 Task: In Heading Arial with underline. Font size of heading  '18'Font style of data Calibri. Font size of data  9Alignment of headline & data Align center. Fill color in heading,  RedFont color of data Black Apply border in Data No BorderIn the sheet  Excel Spreadsheet Filebook
Action: Mouse moved to (962, 138)
Screenshot: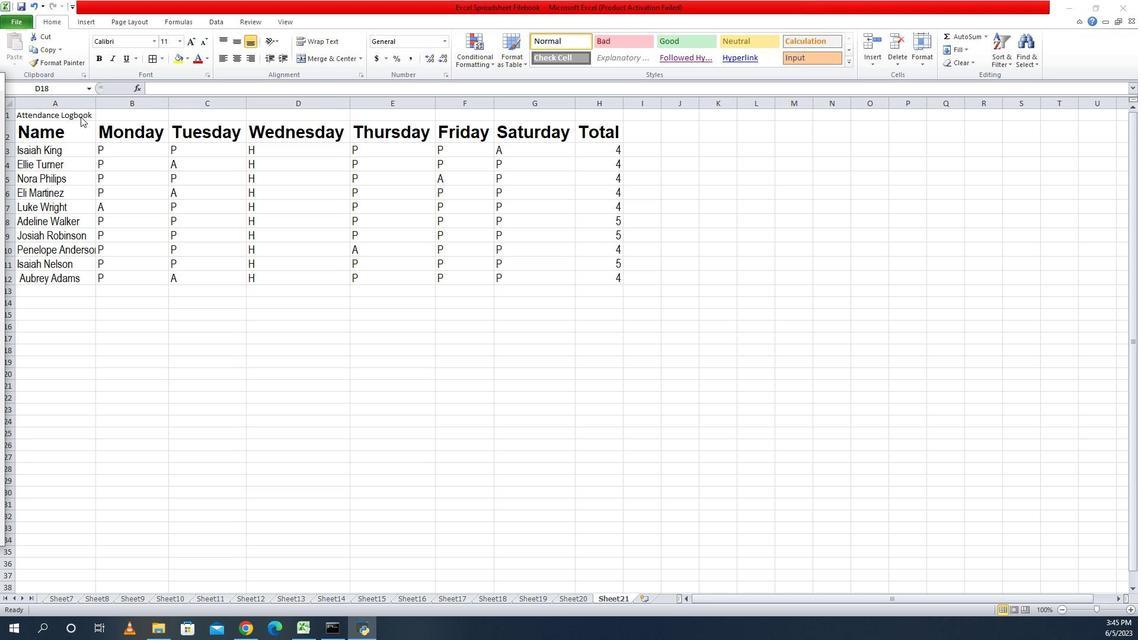 
Action: Mouse pressed left at (962, 138)
Screenshot: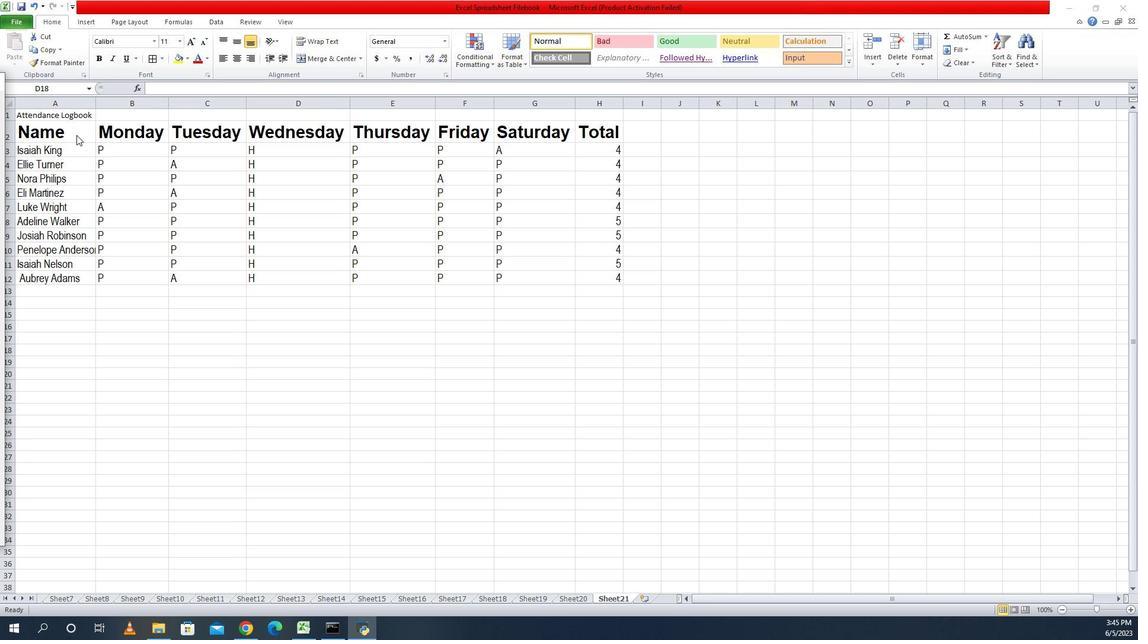 
Action: Mouse moved to (962, 135)
Screenshot: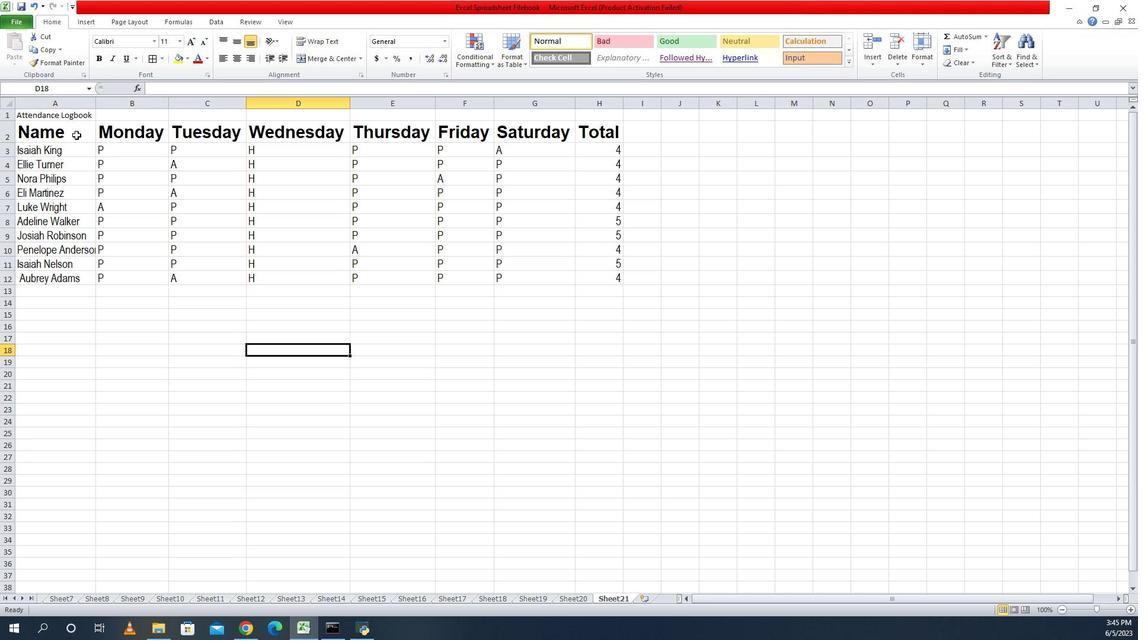 
Action: Mouse pressed left at (962, 135)
Screenshot: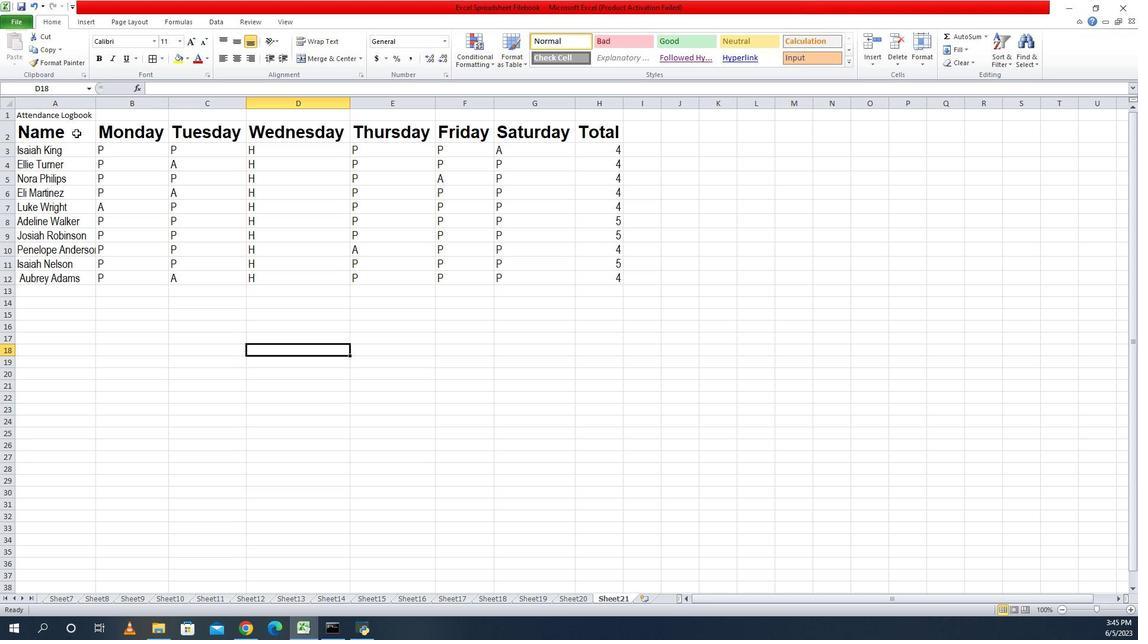 
Action: Mouse moved to (1008, 63)
Screenshot: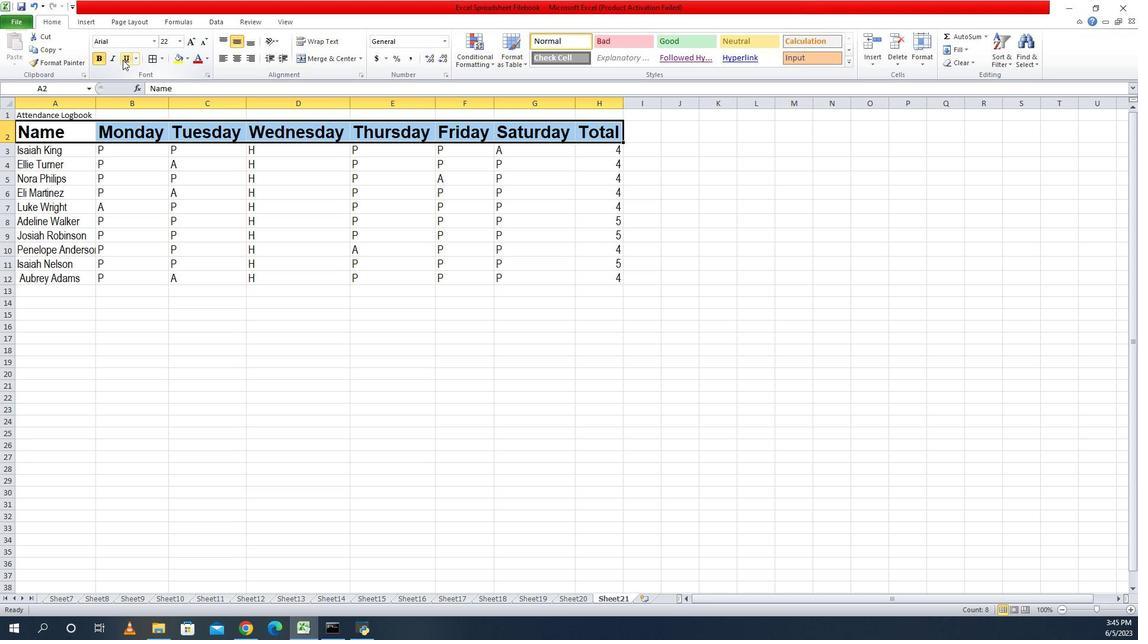 
Action: Mouse pressed left at (1008, 63)
Screenshot: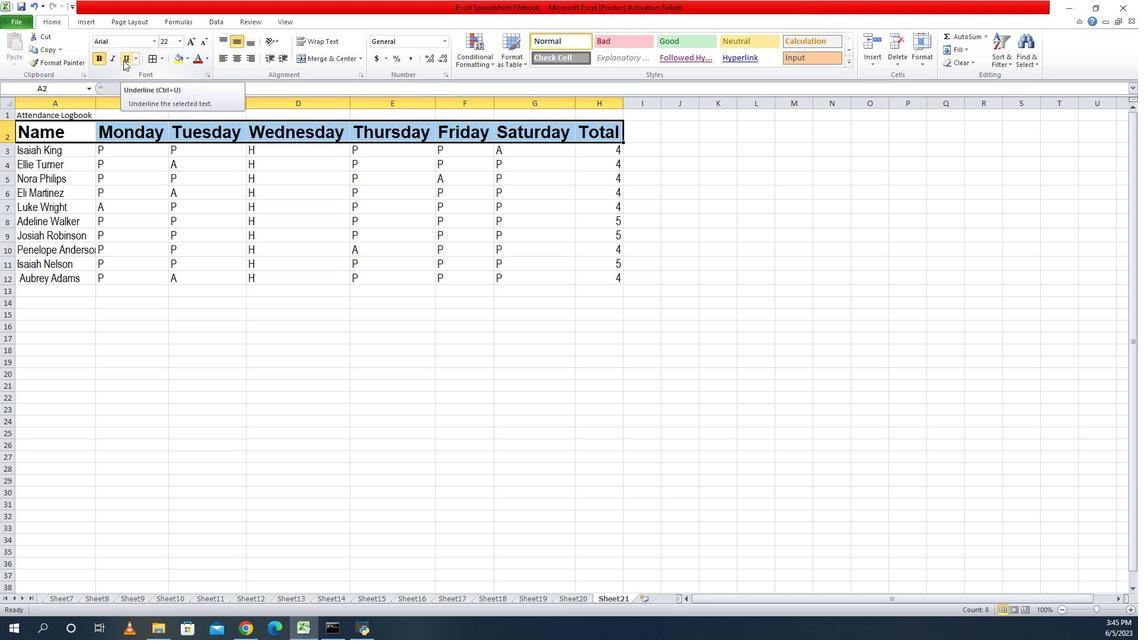 
Action: Mouse moved to (1071, 46)
Screenshot: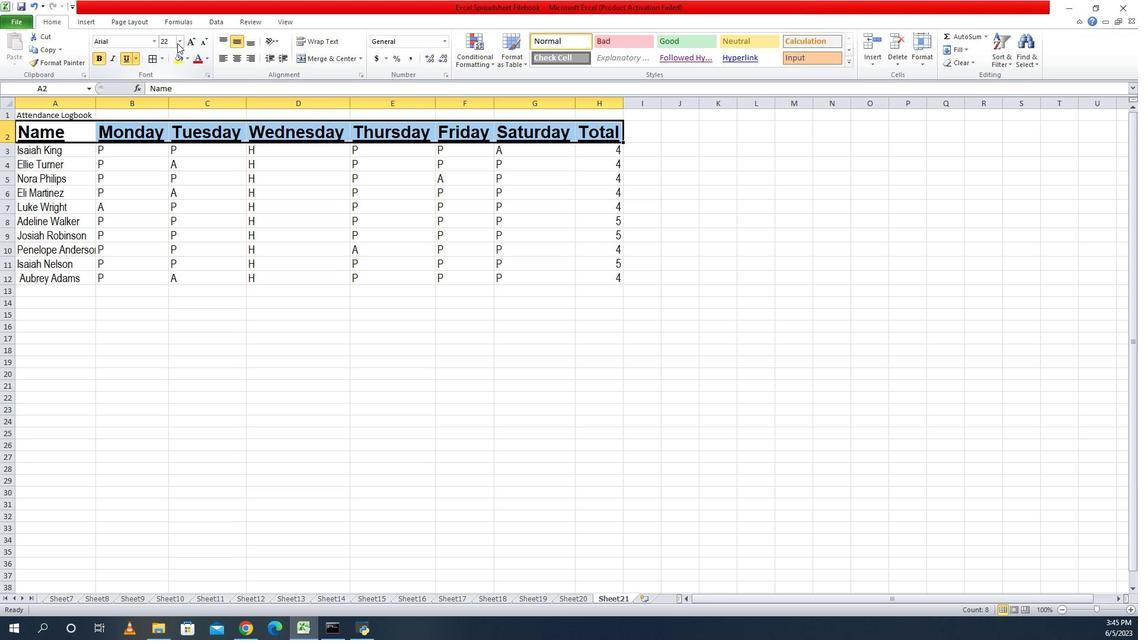 
Action: Mouse pressed left at (1071, 46)
Screenshot: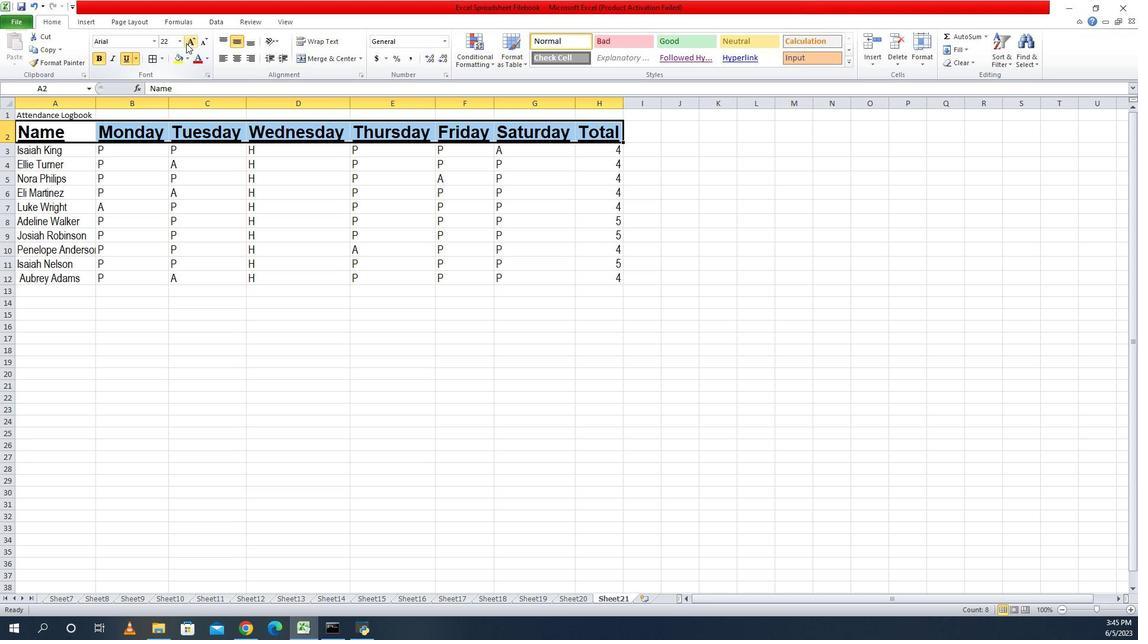
Action: Mouse moved to (1067, 43)
Screenshot: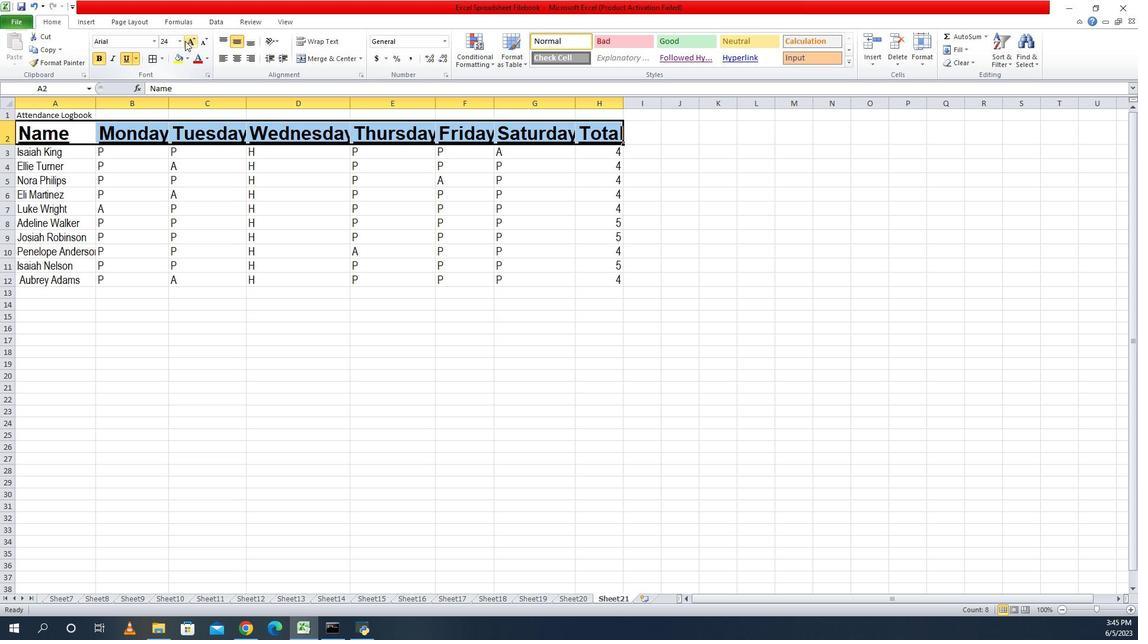 
Action: Mouse pressed left at (1067, 43)
Screenshot: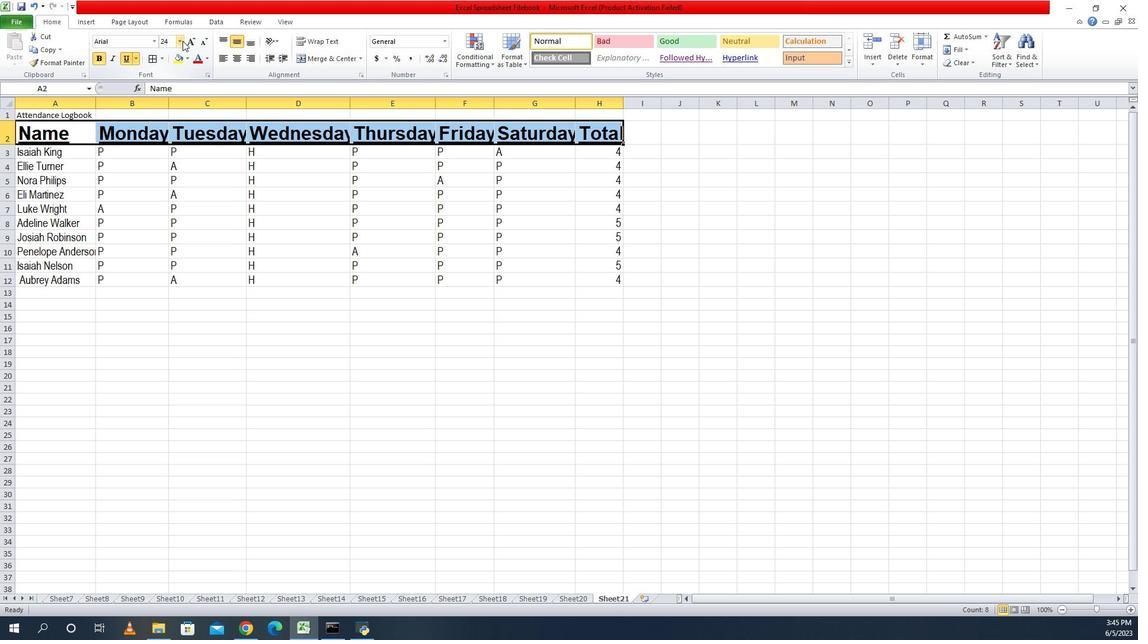 
Action: Mouse moved to (1051, 121)
Screenshot: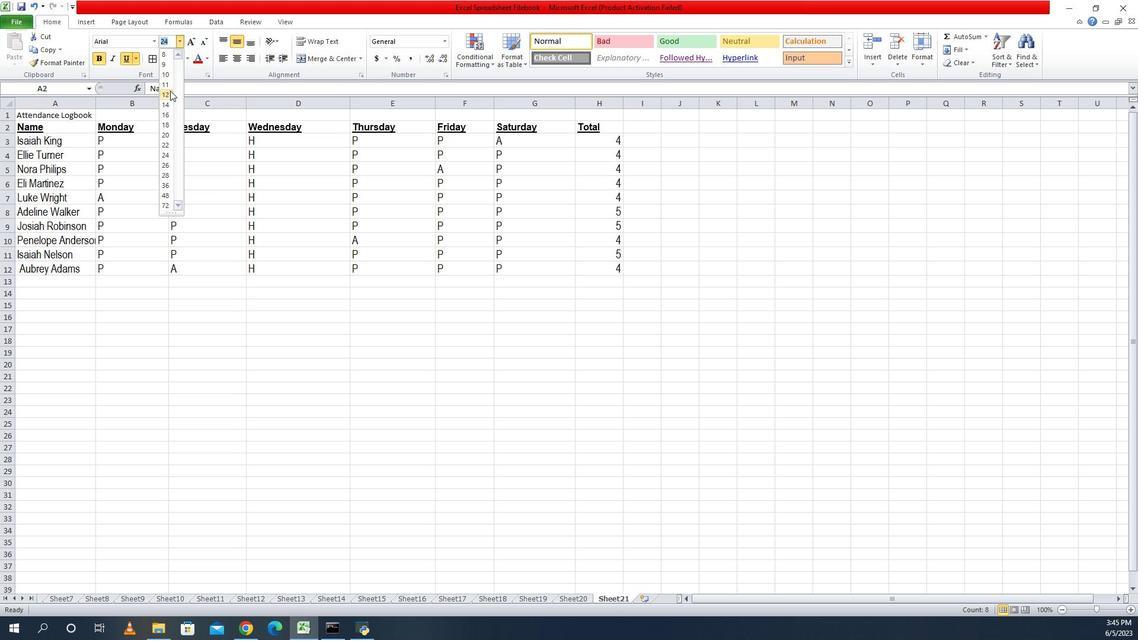 
Action: Mouse pressed left at (1051, 121)
Screenshot: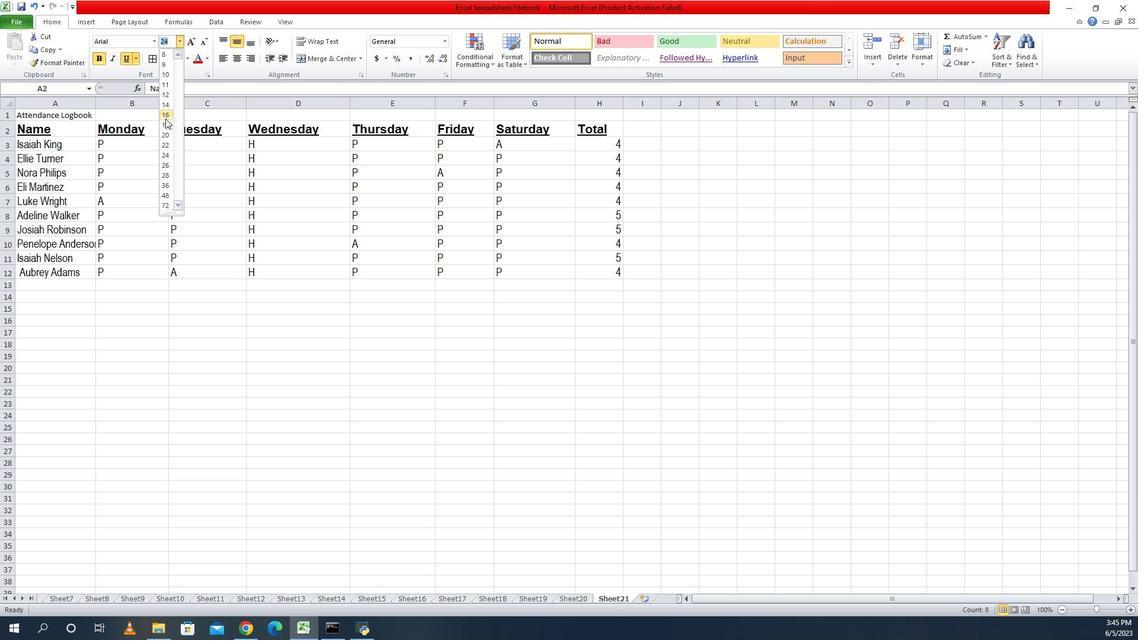 
Action: Mouse moved to (948, 154)
Screenshot: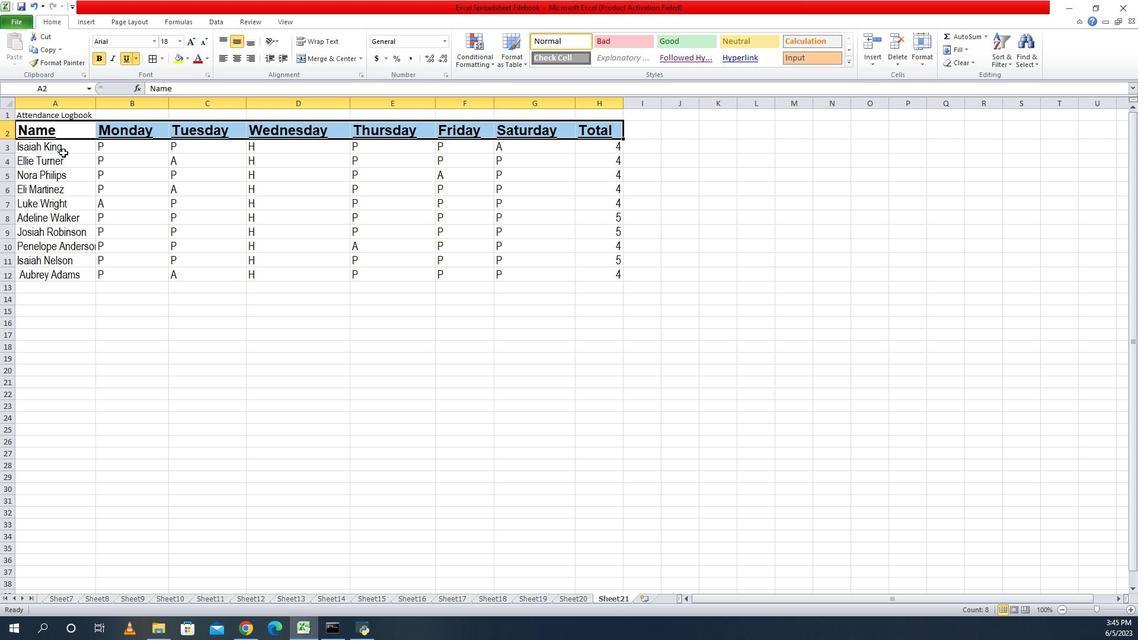 
Action: Mouse pressed left at (948, 154)
Screenshot: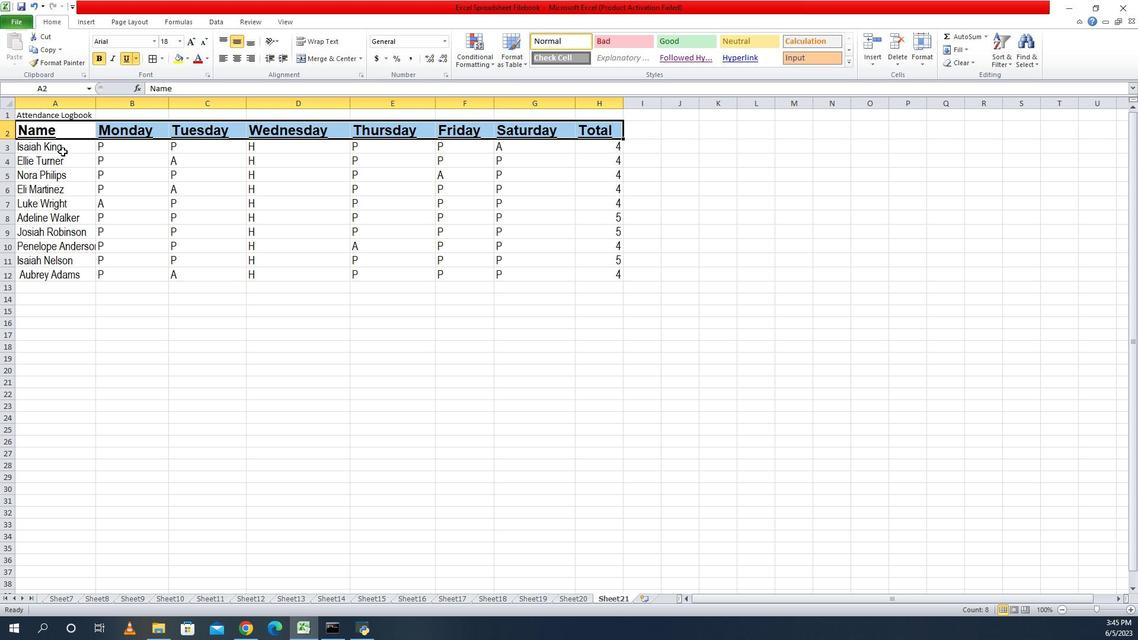 
Action: Mouse moved to (1046, 46)
Screenshot: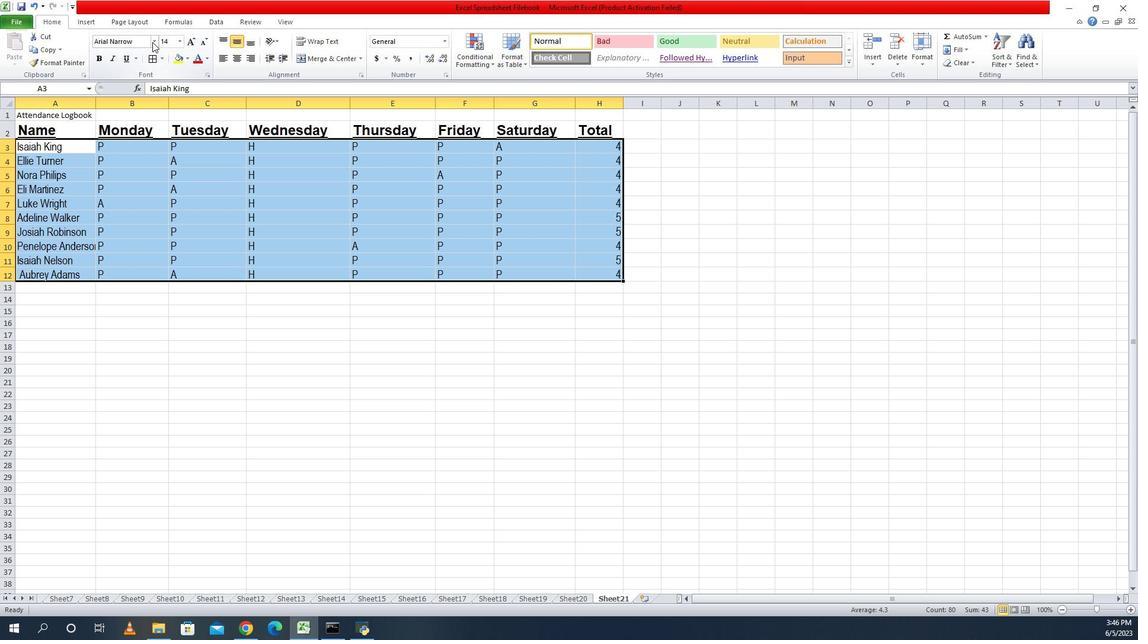 
Action: Mouse pressed left at (1046, 46)
Screenshot: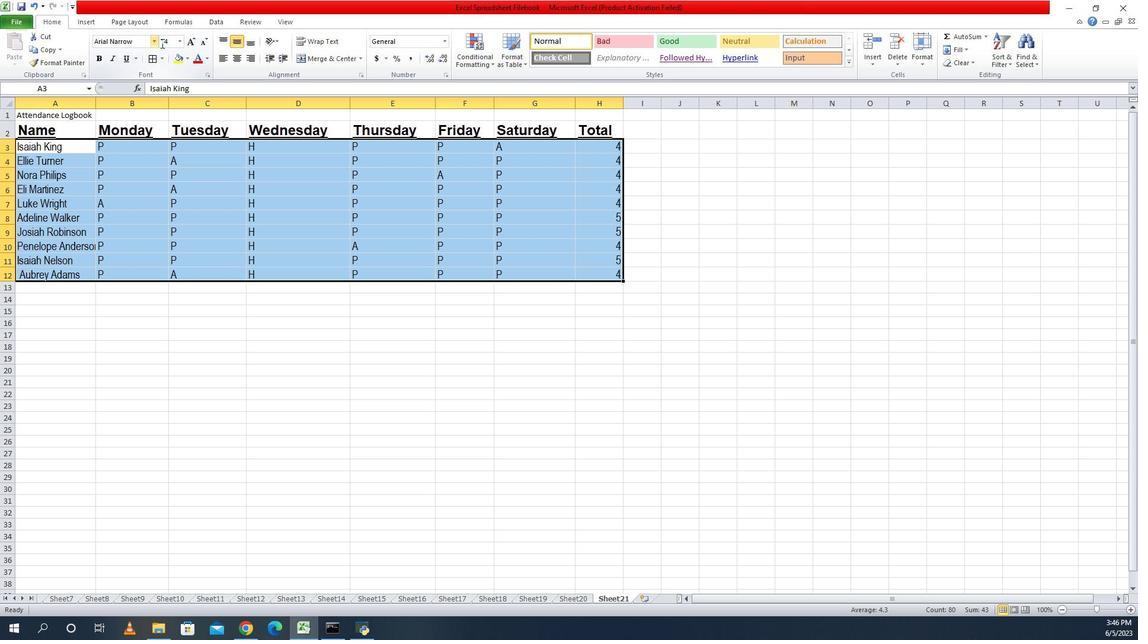 
Action: Mouse moved to (1042, 45)
Screenshot: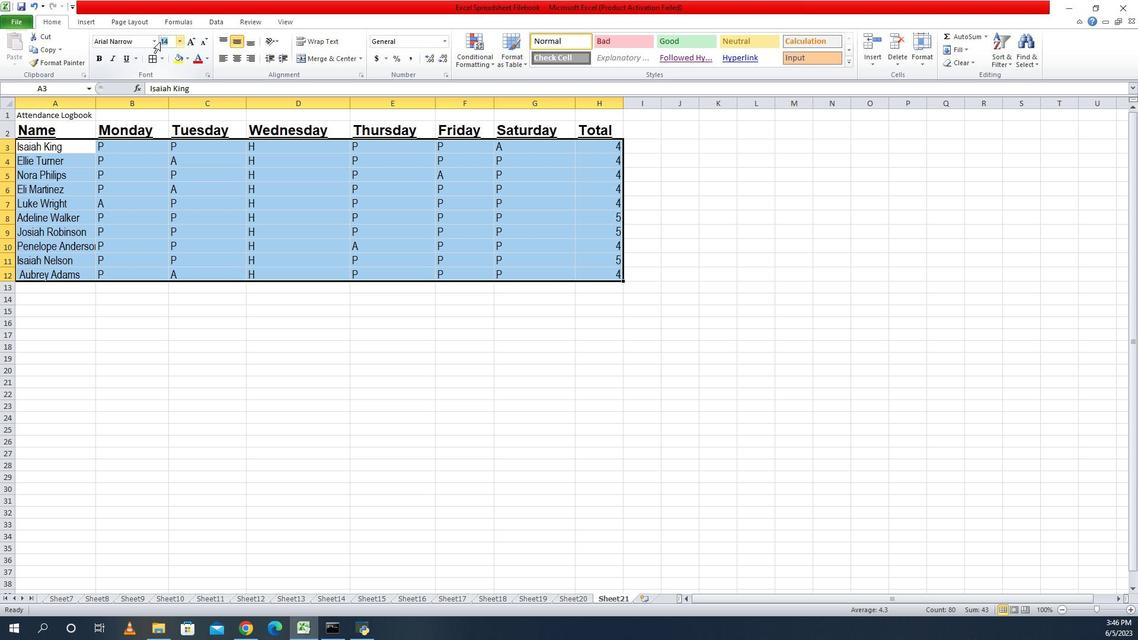 
Action: Mouse pressed left at (1042, 45)
Screenshot: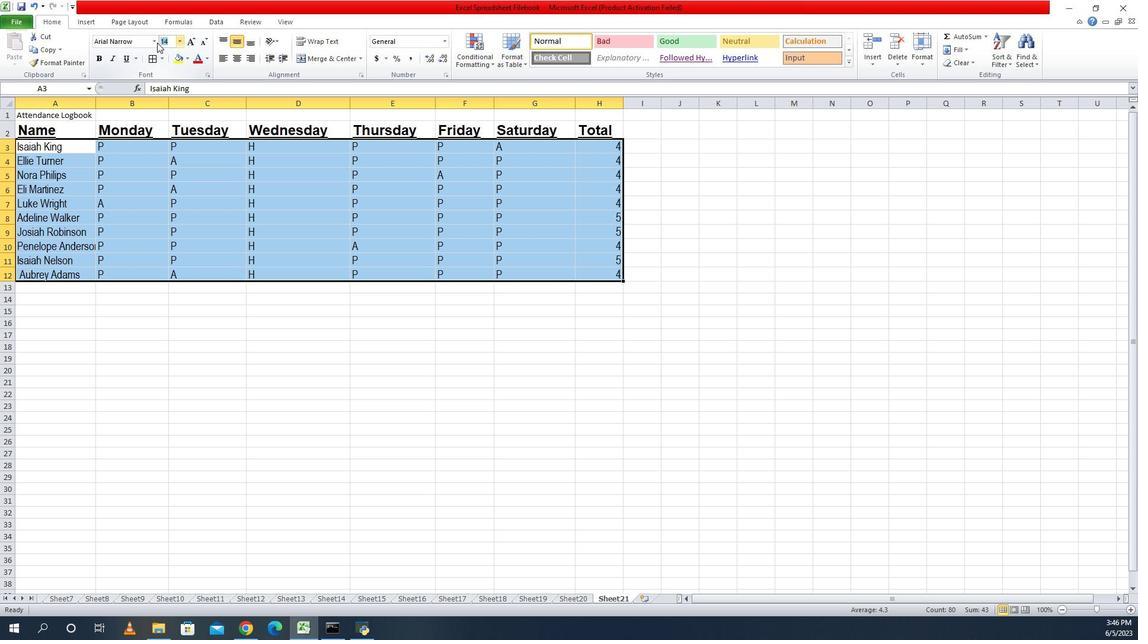 
Action: Mouse moved to (1034, 84)
Screenshot: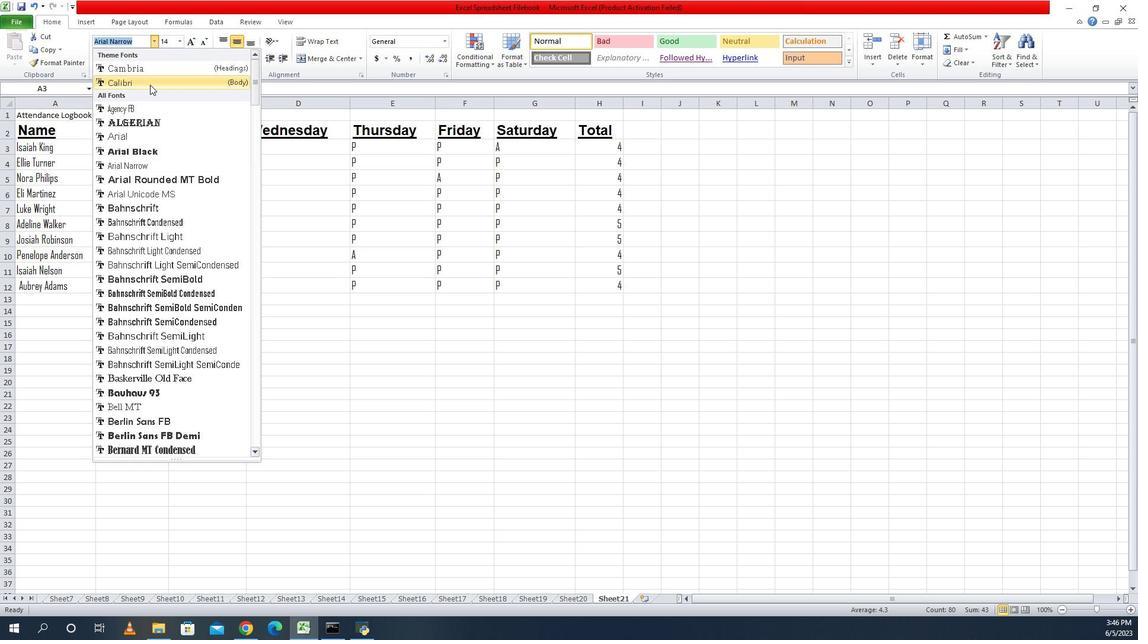 
Action: Mouse pressed left at (1034, 84)
Screenshot: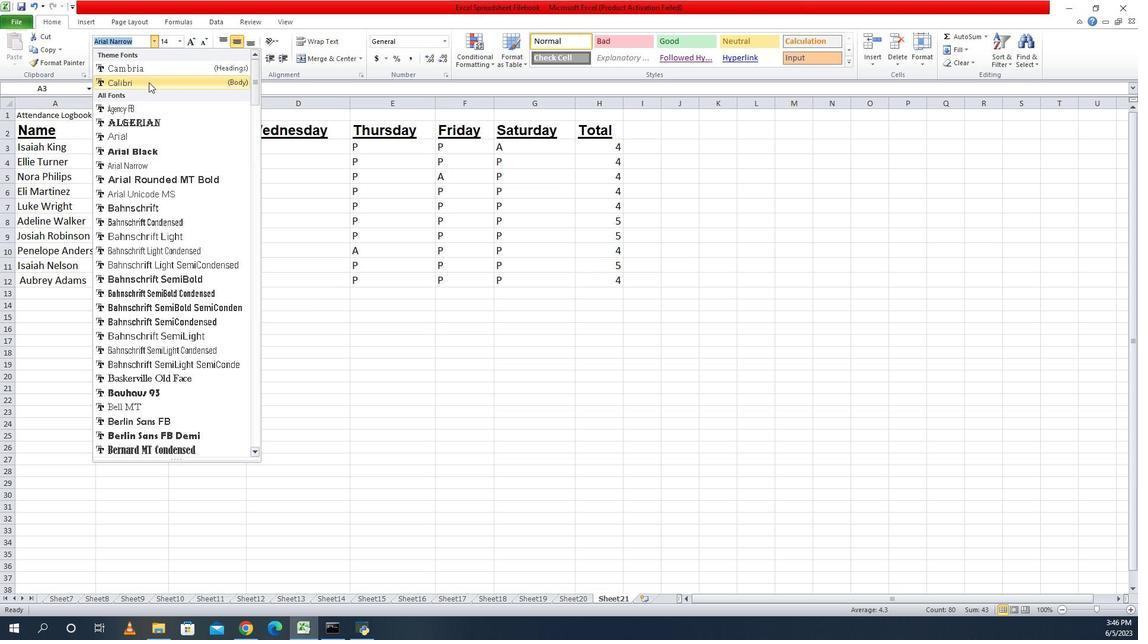 
Action: Mouse moved to (1065, 42)
Screenshot: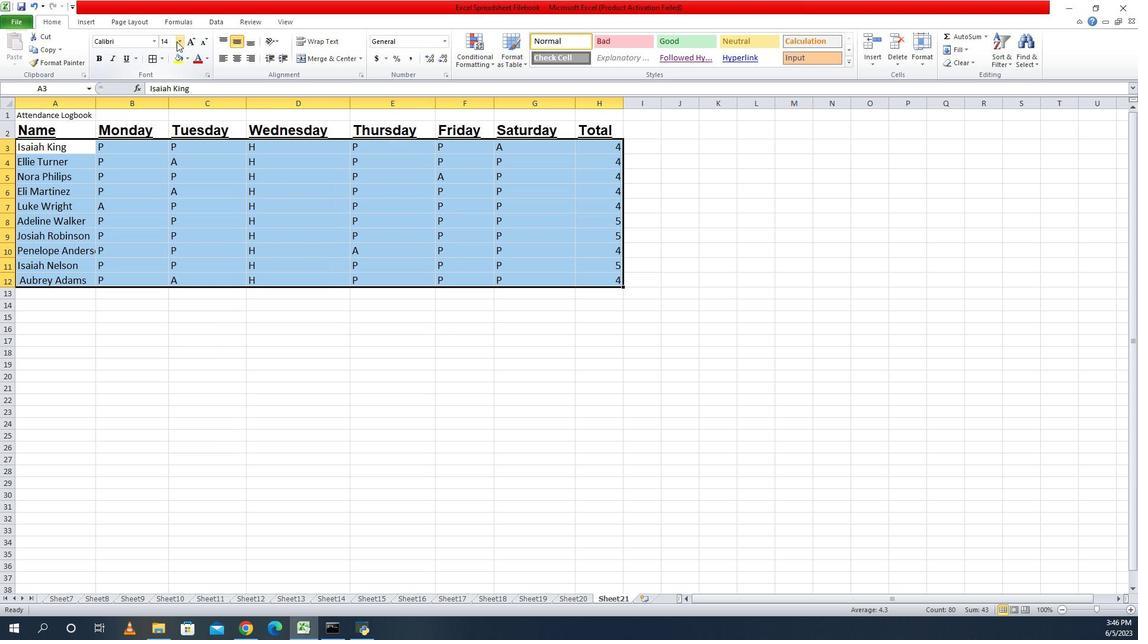 
Action: Mouse pressed left at (1065, 42)
Screenshot: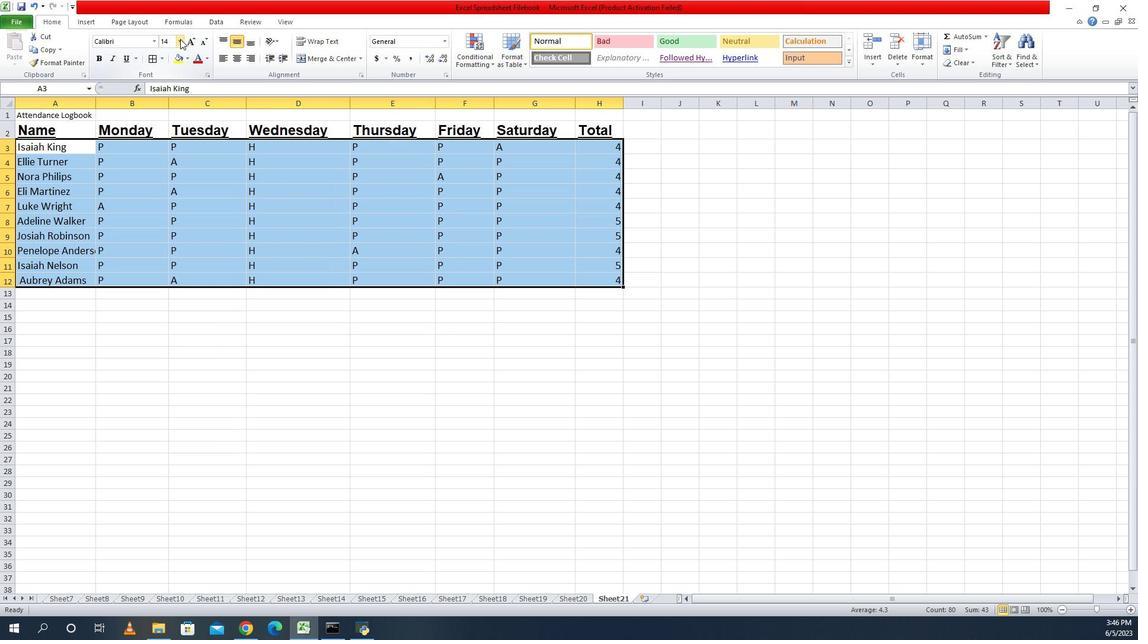 
Action: Mouse moved to (1057, 67)
Screenshot: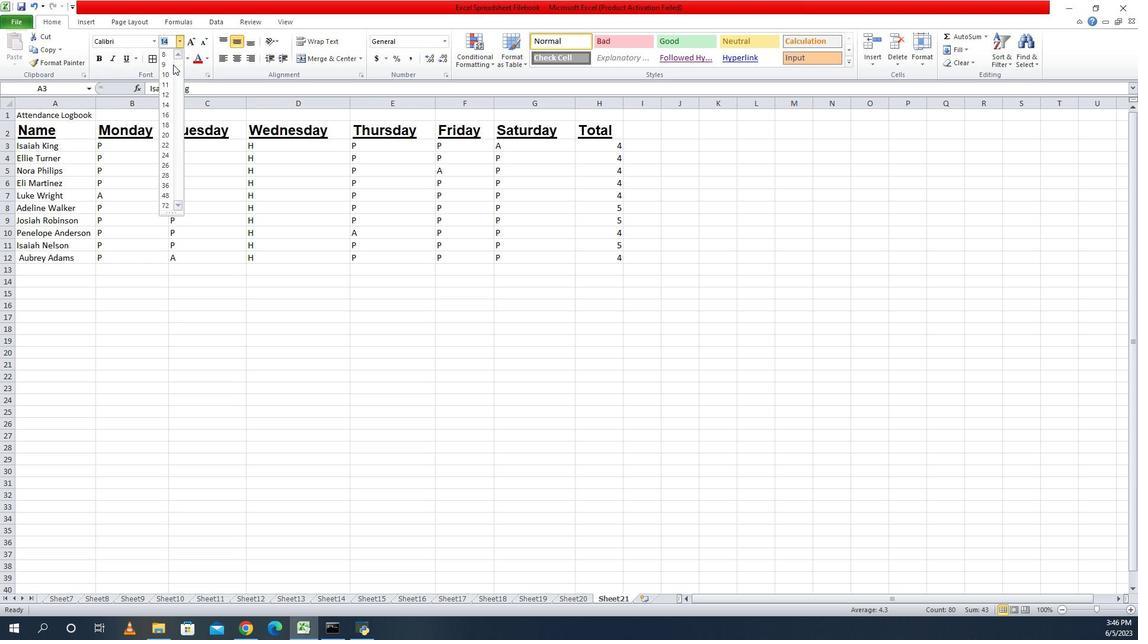 
Action: Mouse pressed left at (1057, 67)
Screenshot: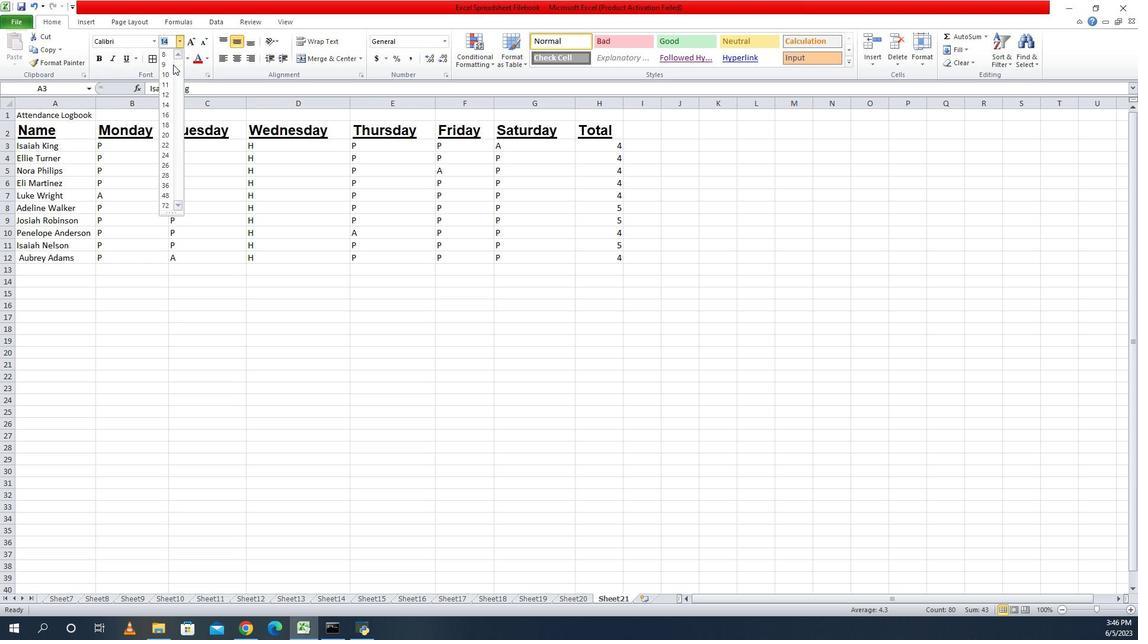 
Action: Mouse moved to (942, 125)
Screenshot: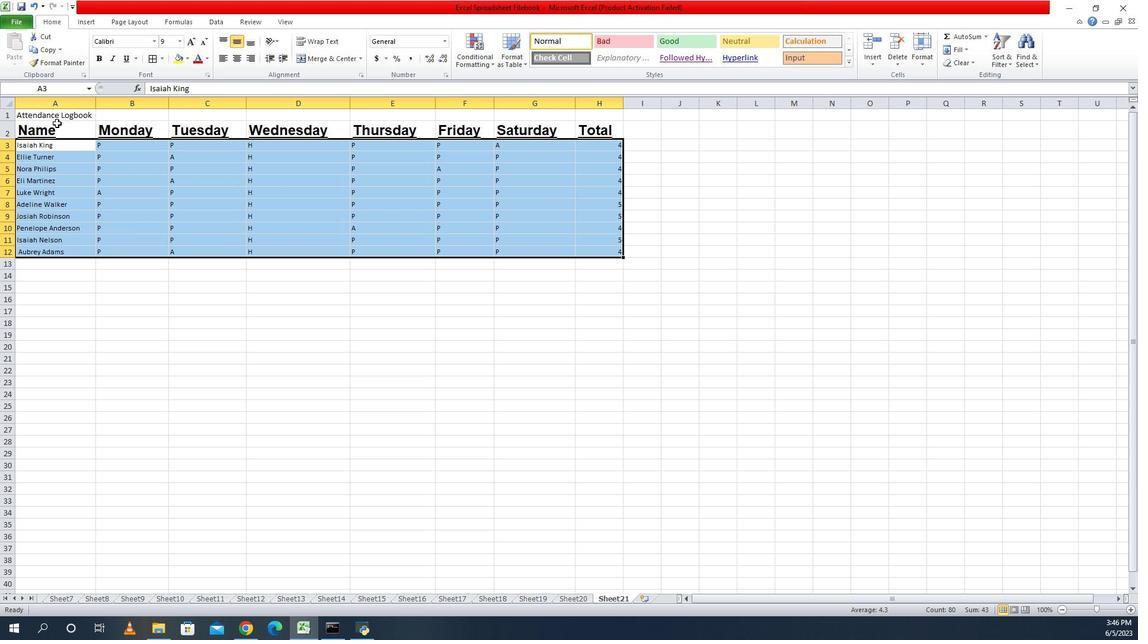 
Action: Mouse pressed left at (942, 125)
Screenshot: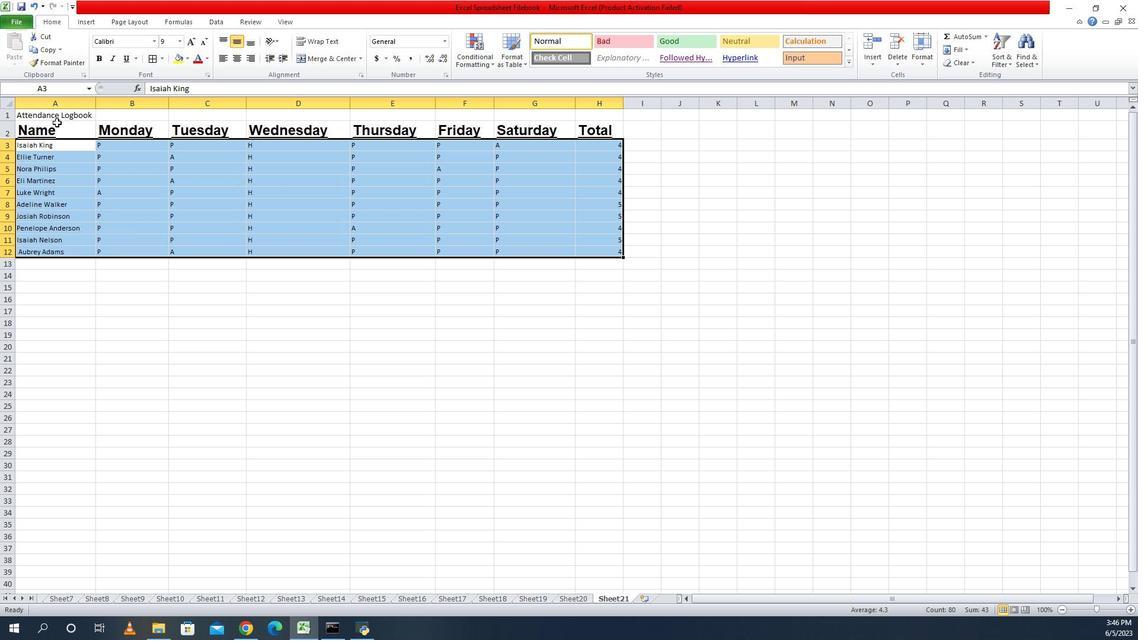 
Action: Mouse moved to (1121, 67)
Screenshot: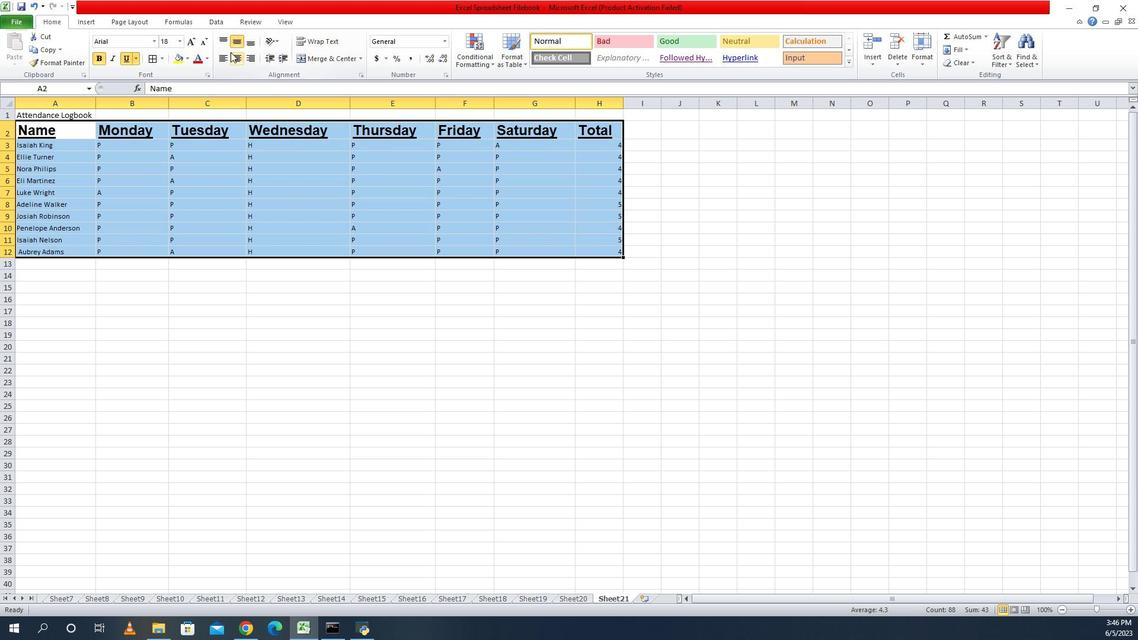 
Action: Mouse pressed left at (1121, 67)
Screenshot: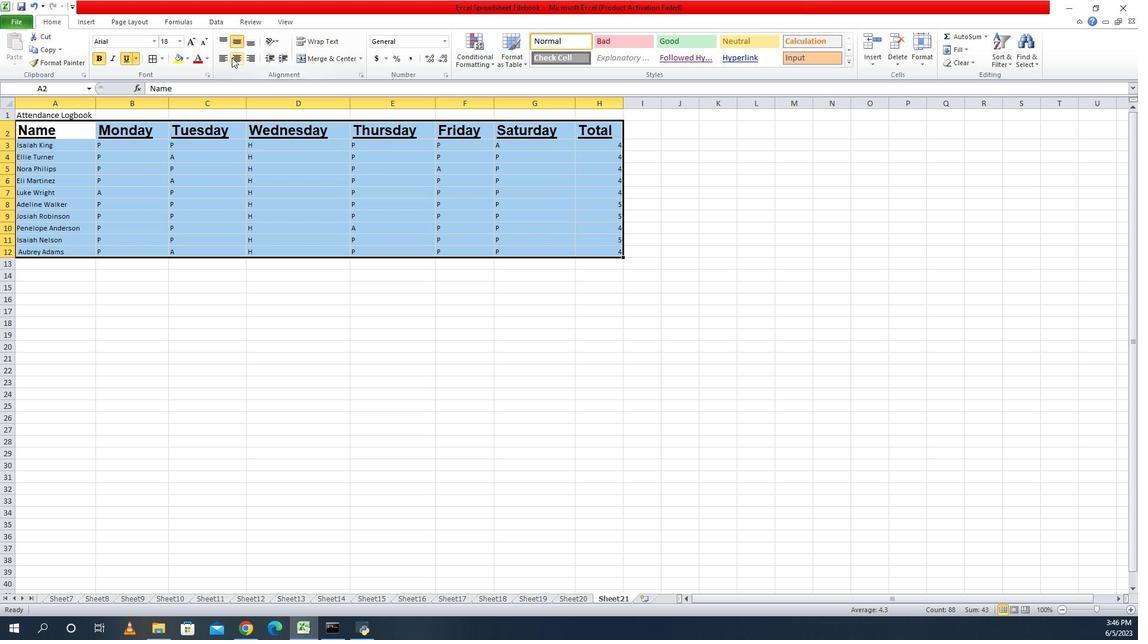 
Action: Mouse moved to (1038, 61)
Screenshot: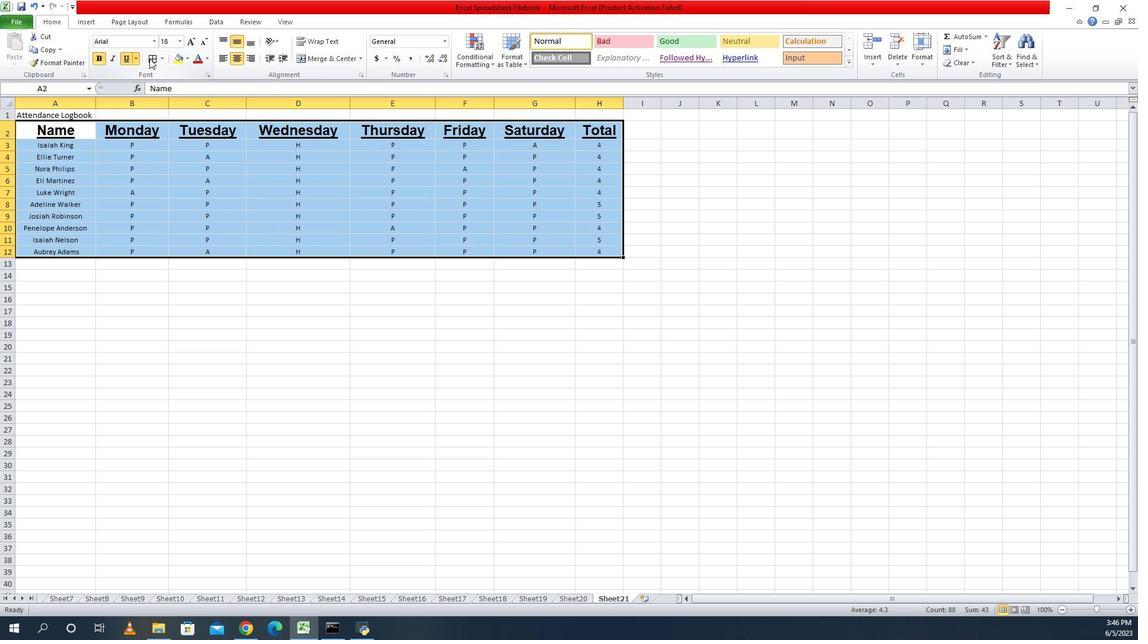 
Action: Mouse pressed left at (1038, 61)
Screenshot: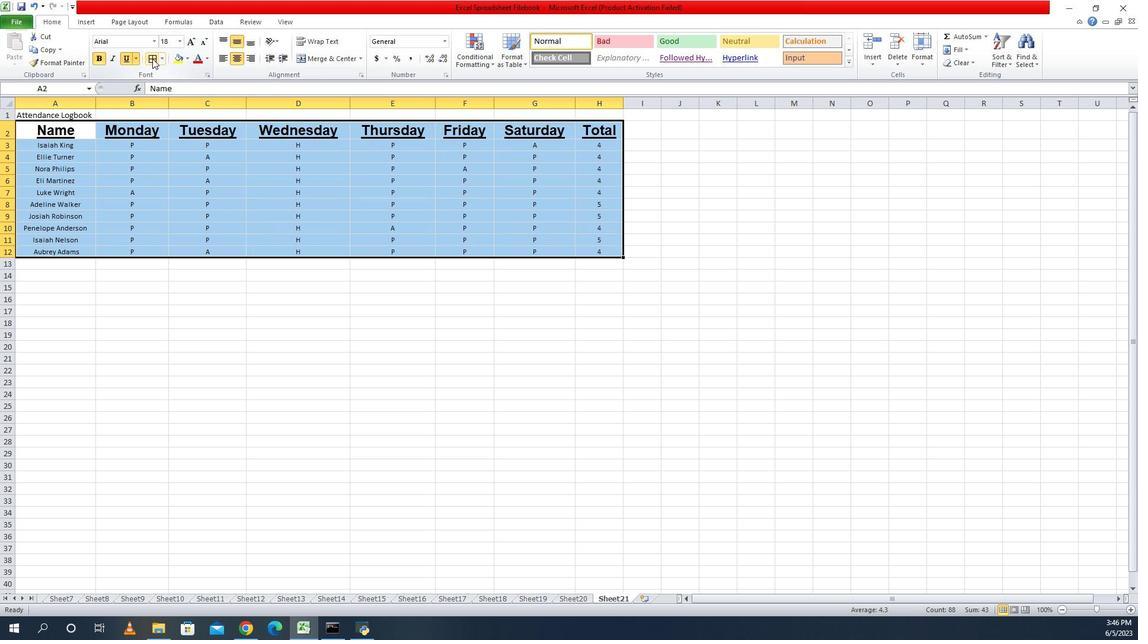 
Action: Mouse moved to (943, 138)
Screenshot: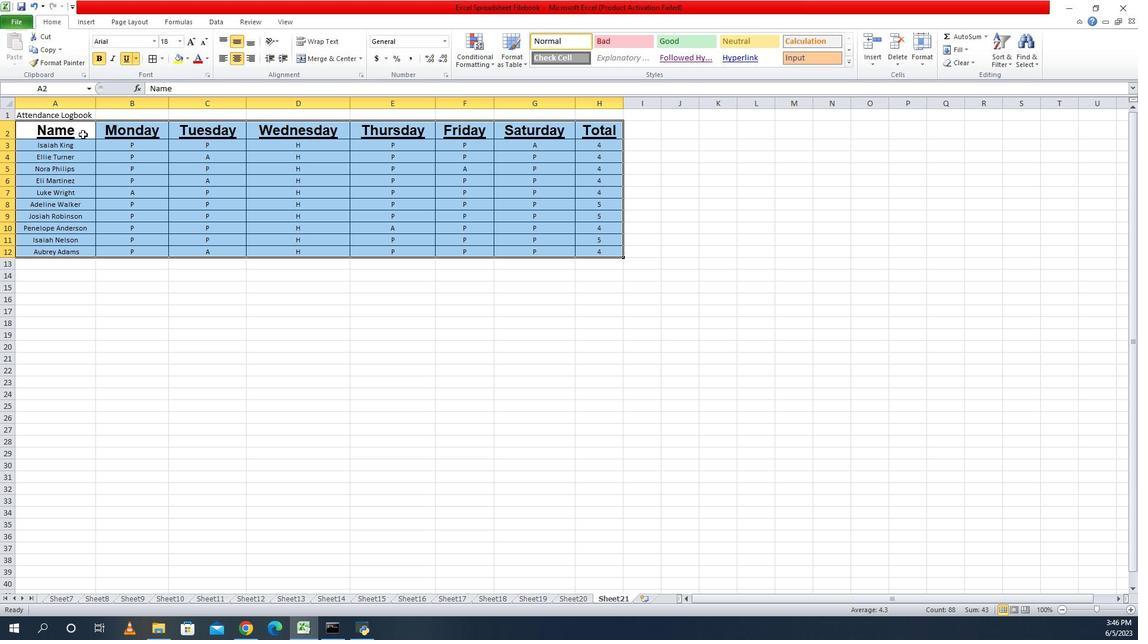 
Action: Mouse pressed left at (943, 138)
Screenshot: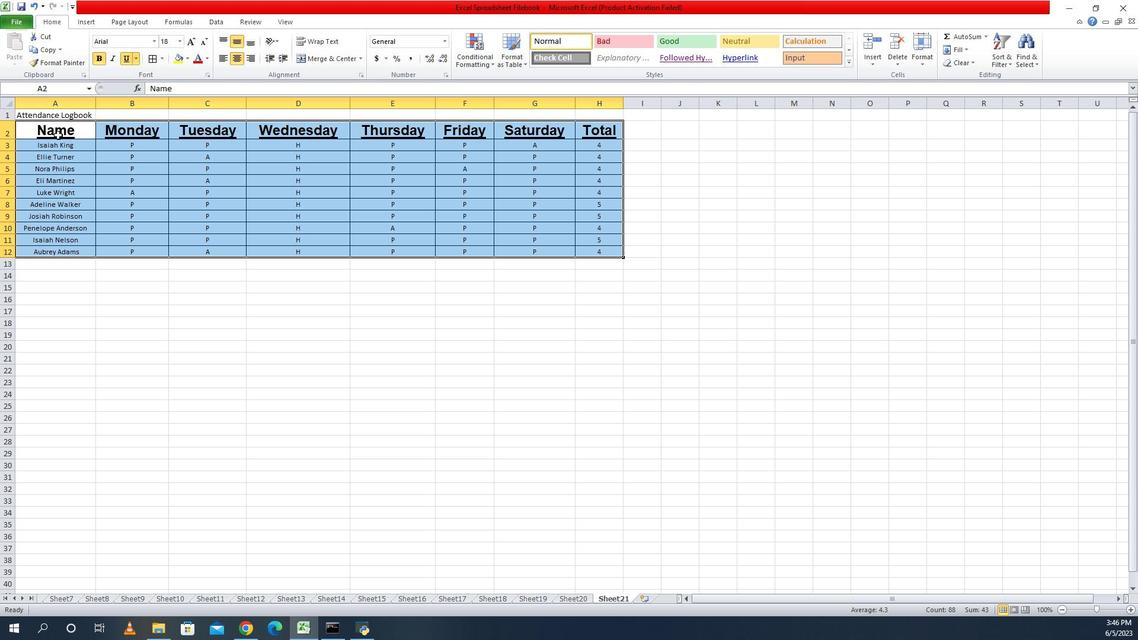 
Action: Mouse moved to (1062, 69)
Screenshot: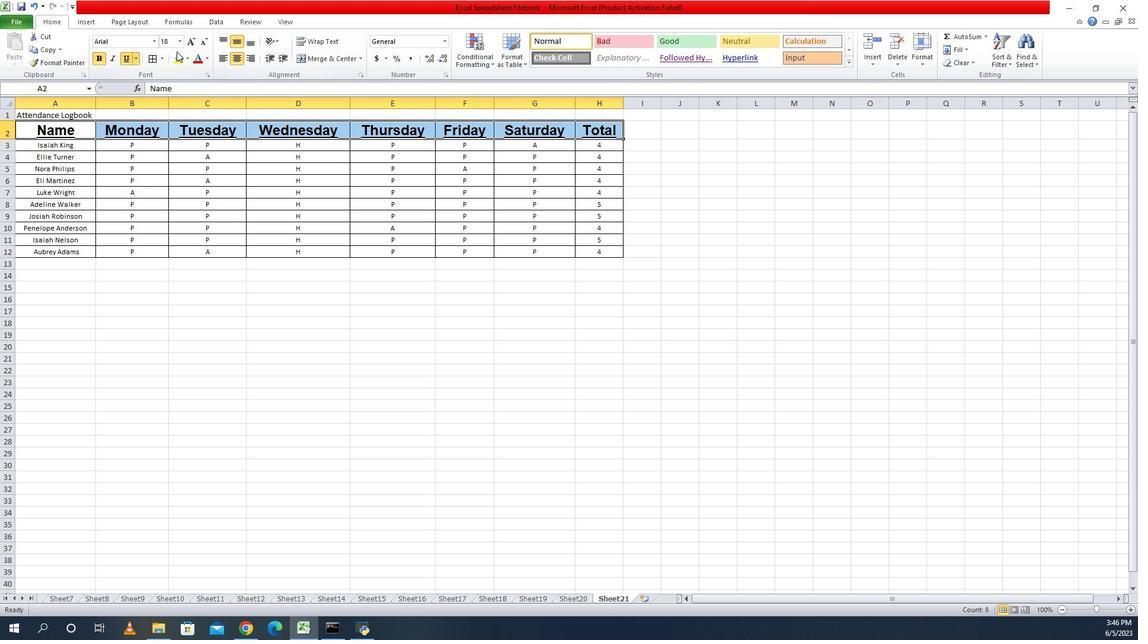 
Action: Mouse pressed left at (1062, 69)
Screenshot: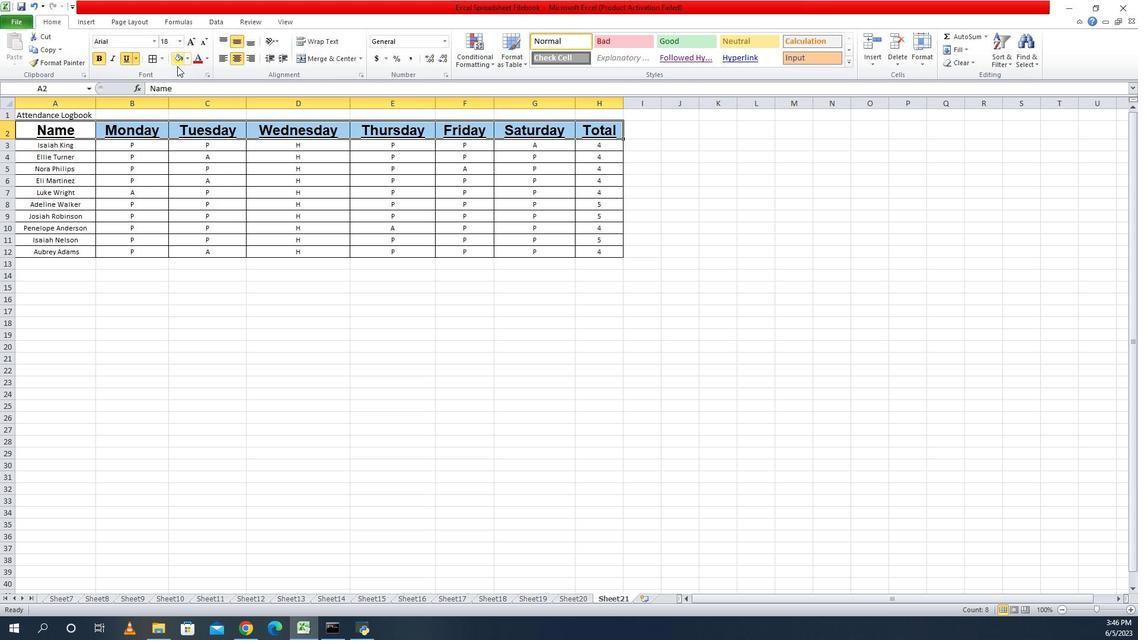 
Action: Mouse moved to (1062, 64)
Screenshot: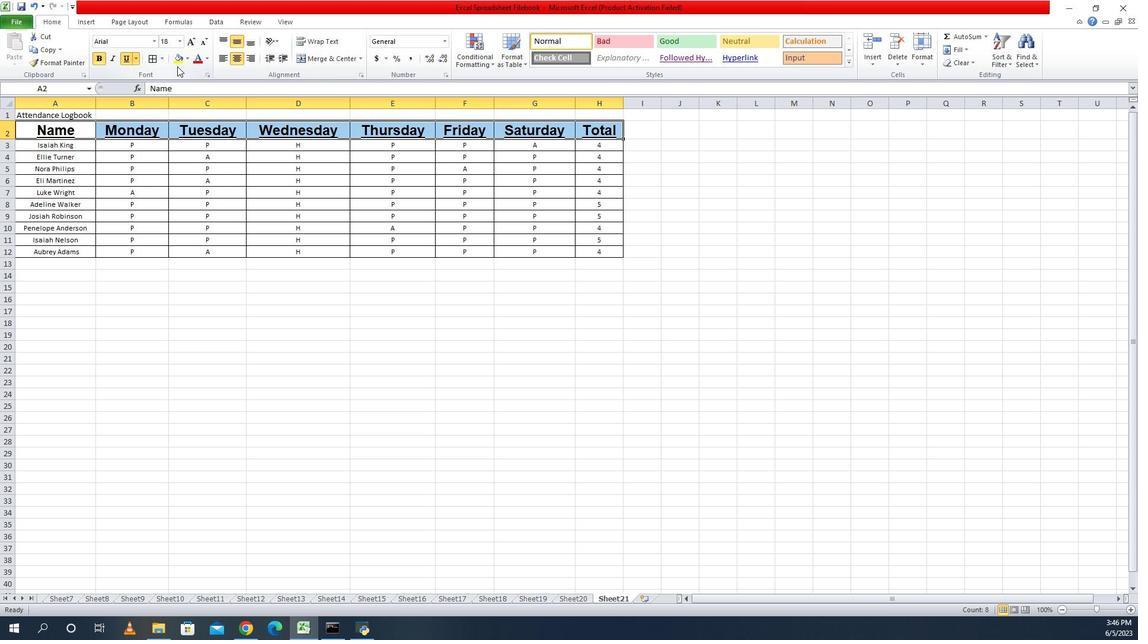 
Action: Mouse pressed left at (1062, 64)
Screenshot: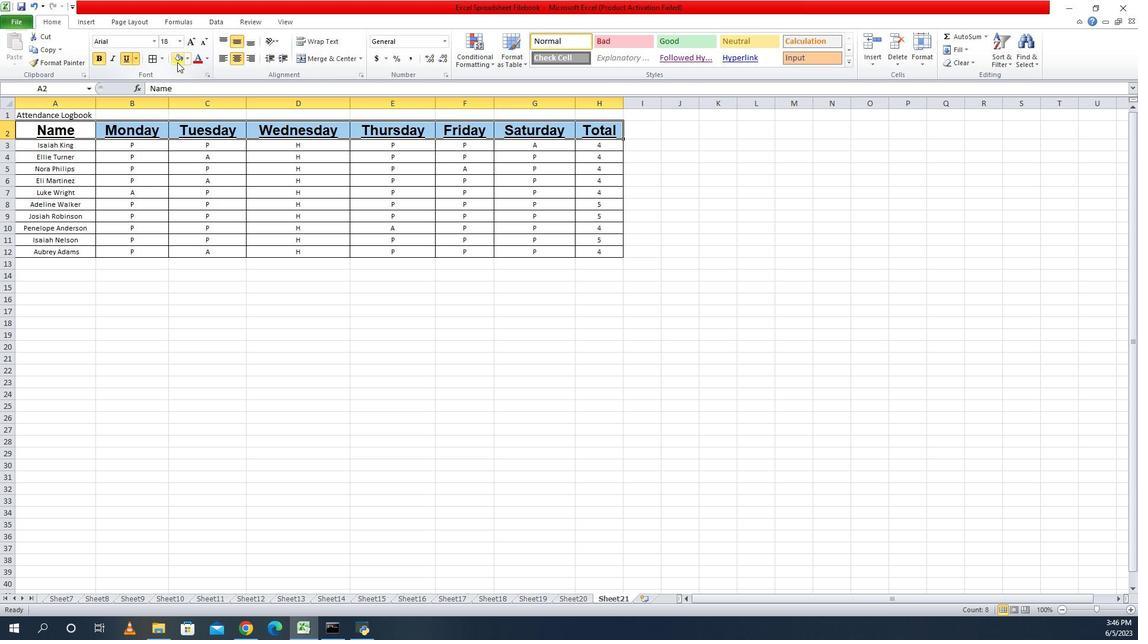 
Action: Mouse moved to (1090, 59)
Screenshot: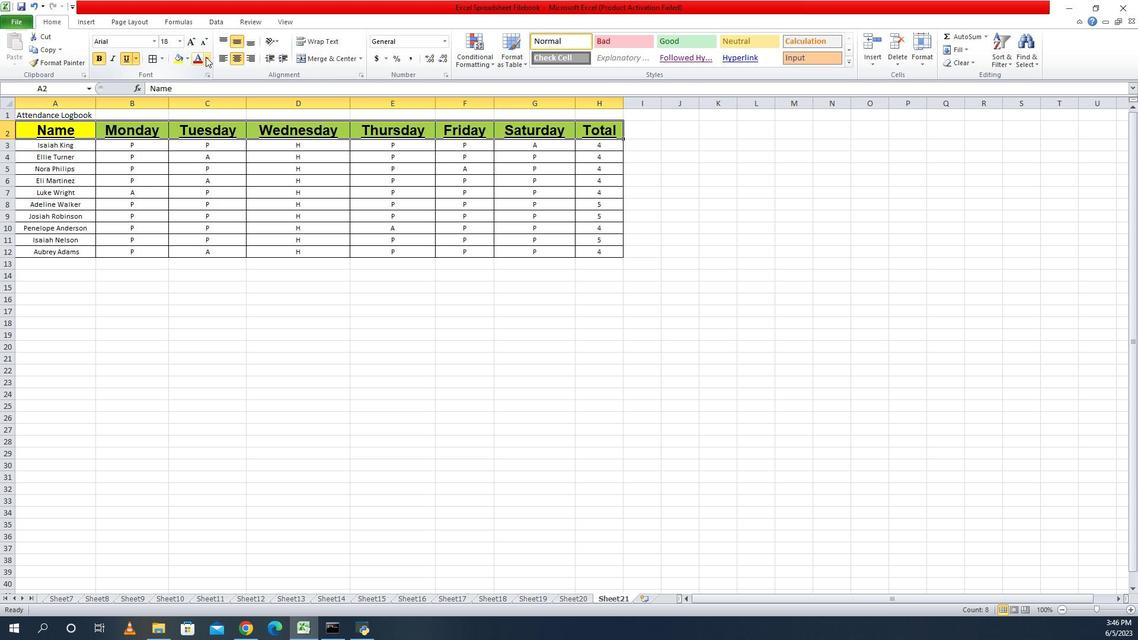 
Action: Mouse pressed left at (1090, 59)
Screenshot: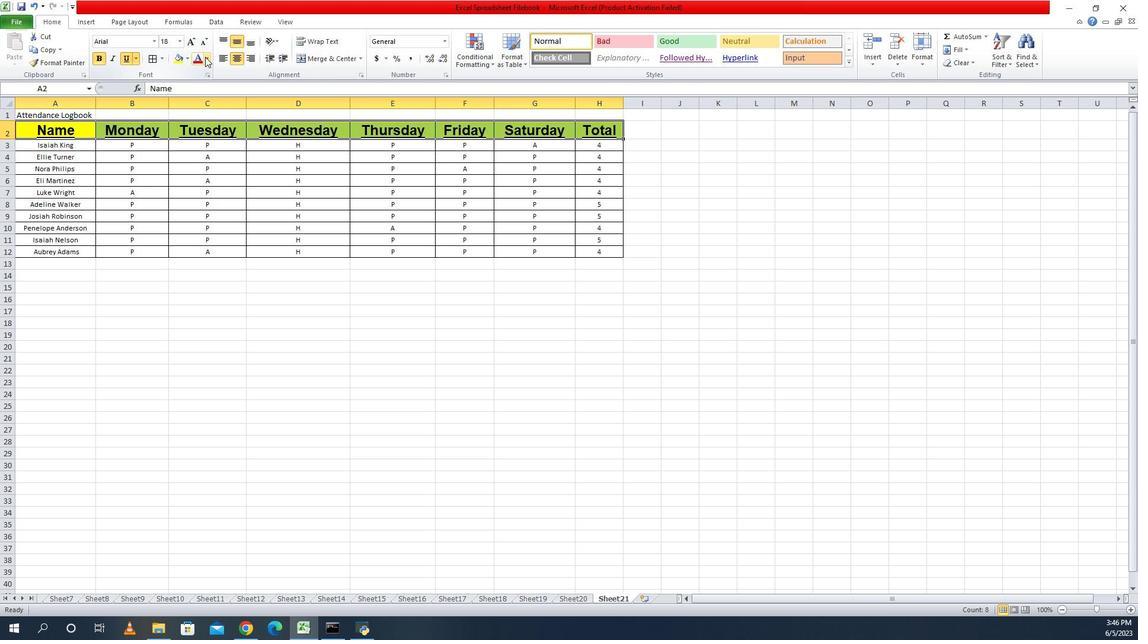 
Action: Mouse moved to (1077, 62)
Screenshot: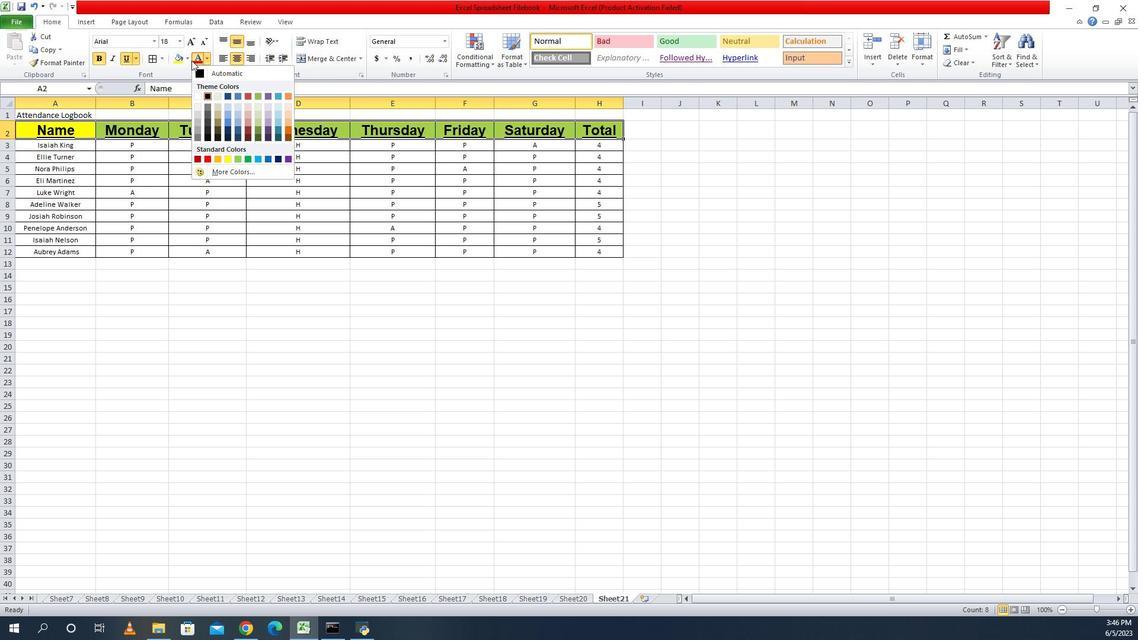 
Action: Mouse pressed left at (1077, 62)
Screenshot: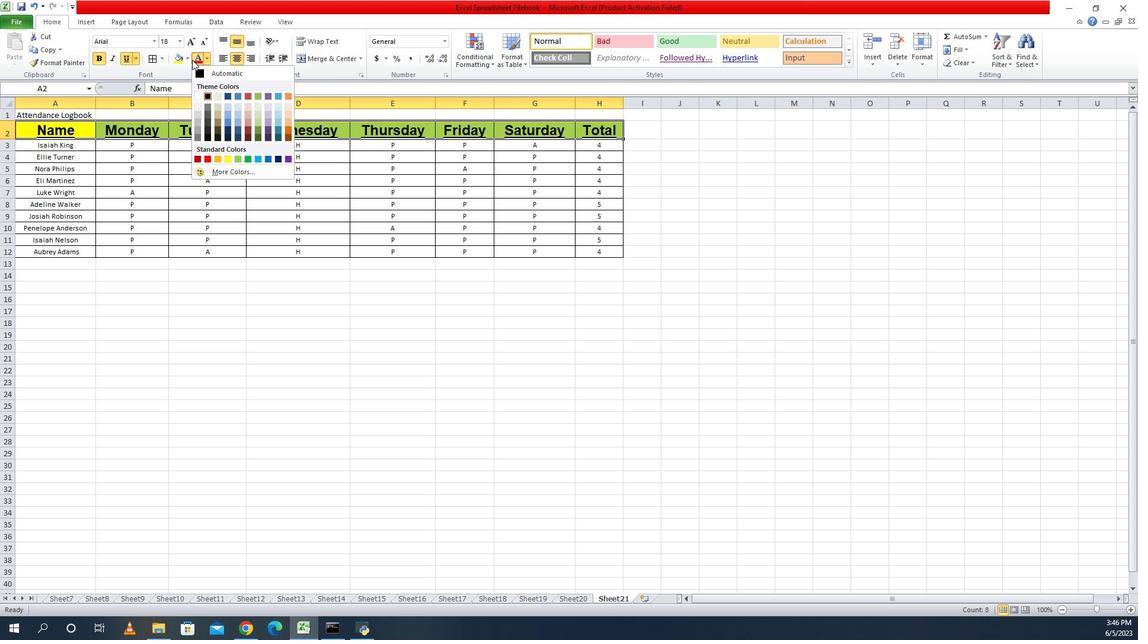 
Action: Mouse moved to (1017, 319)
Screenshot: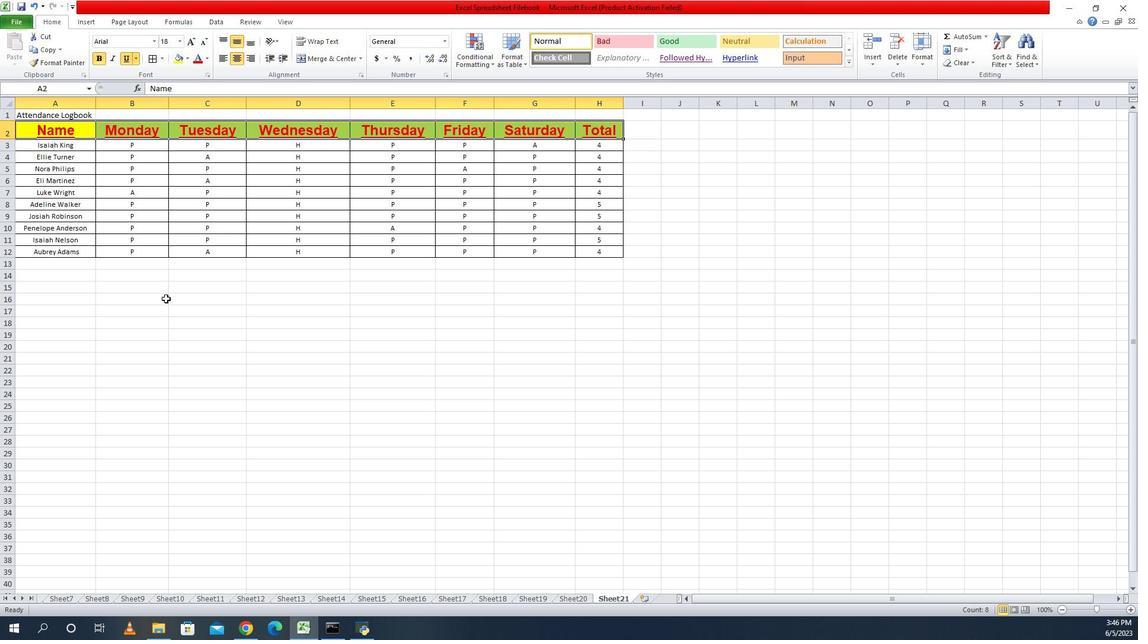 
Action: Mouse pressed left at (1017, 319)
Screenshot: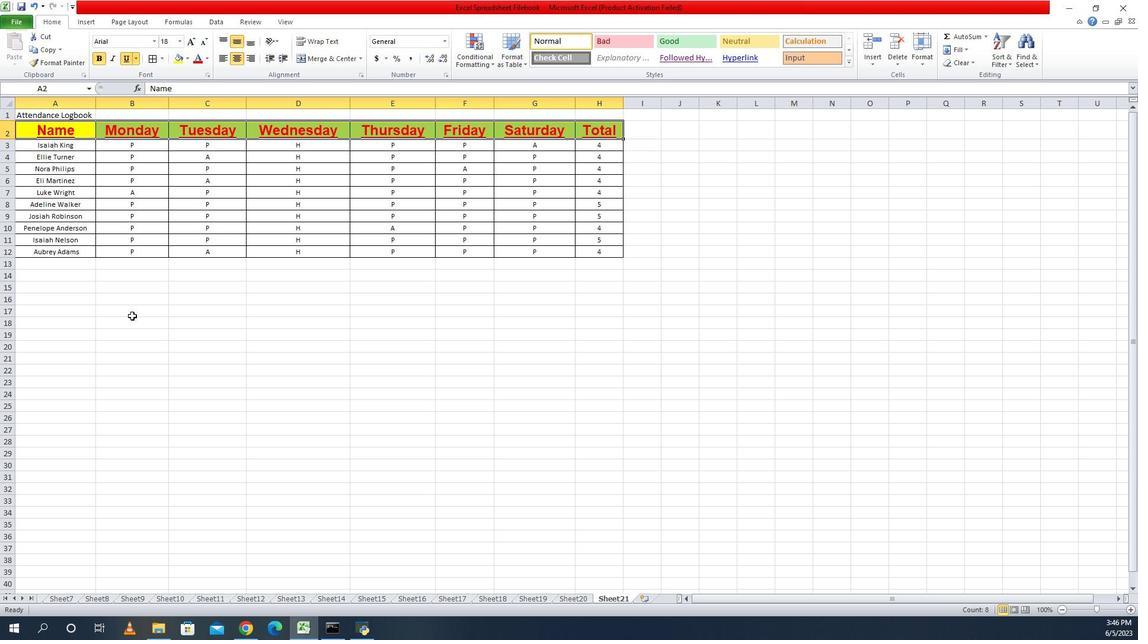 
Action: Mouse moved to (1016, 316)
Screenshot: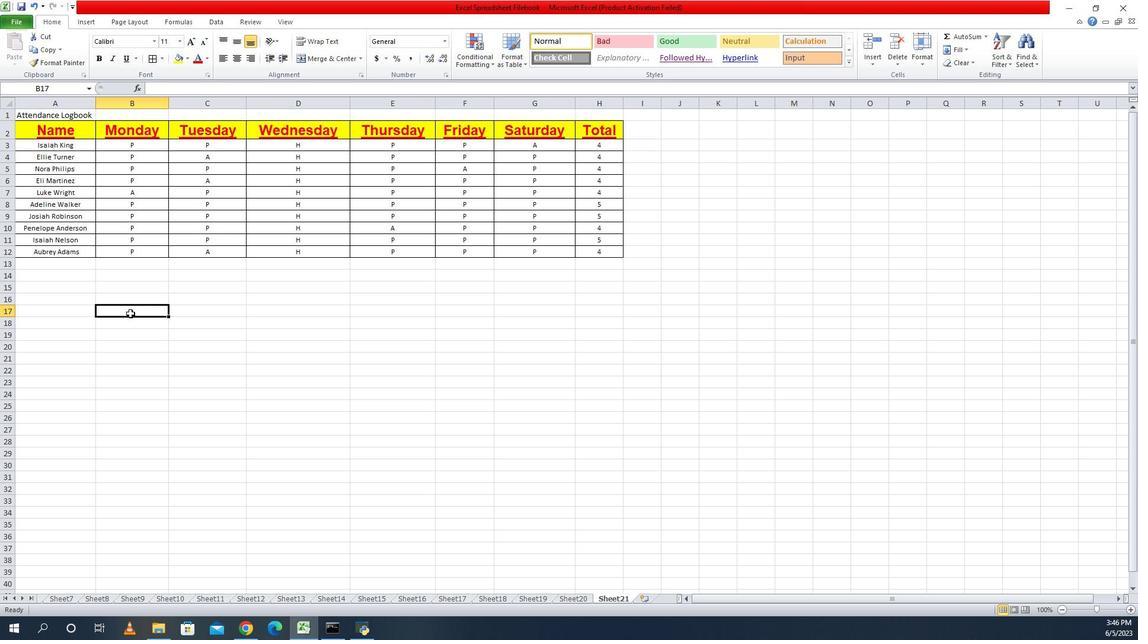 
